 Task: Use Alarm Sound Effect in this video "Movie B.mp4"
Action: Mouse moved to (281, 109)
Screenshot: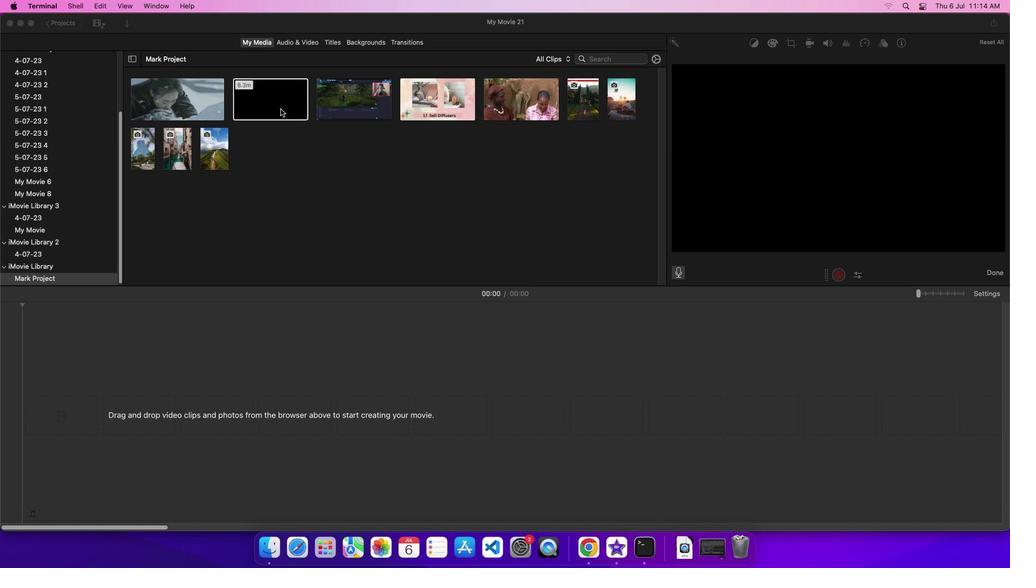 
Action: Mouse pressed left at (281, 109)
Screenshot: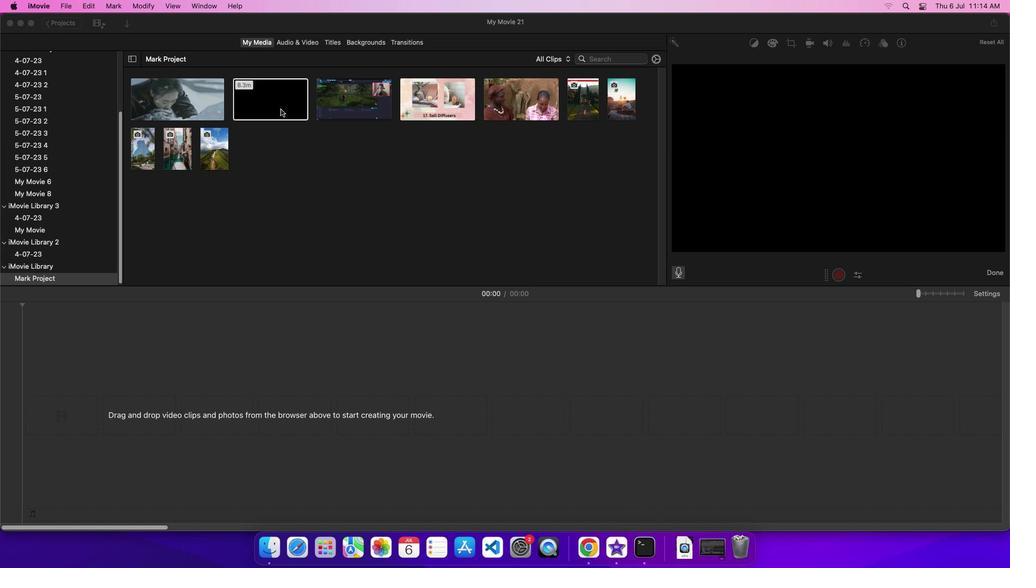 
Action: Mouse pressed left at (281, 109)
Screenshot: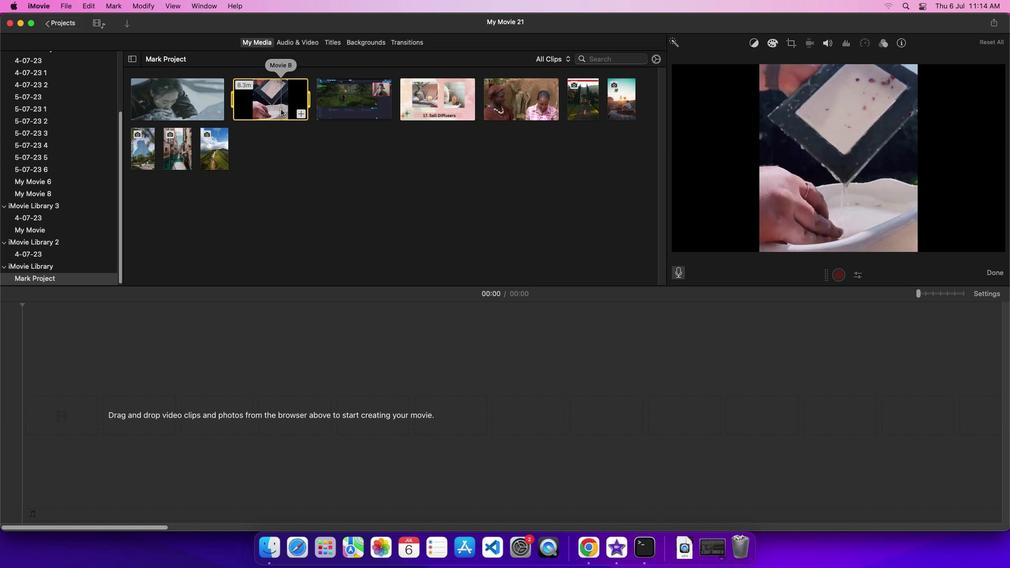 
Action: Mouse moved to (308, 43)
Screenshot: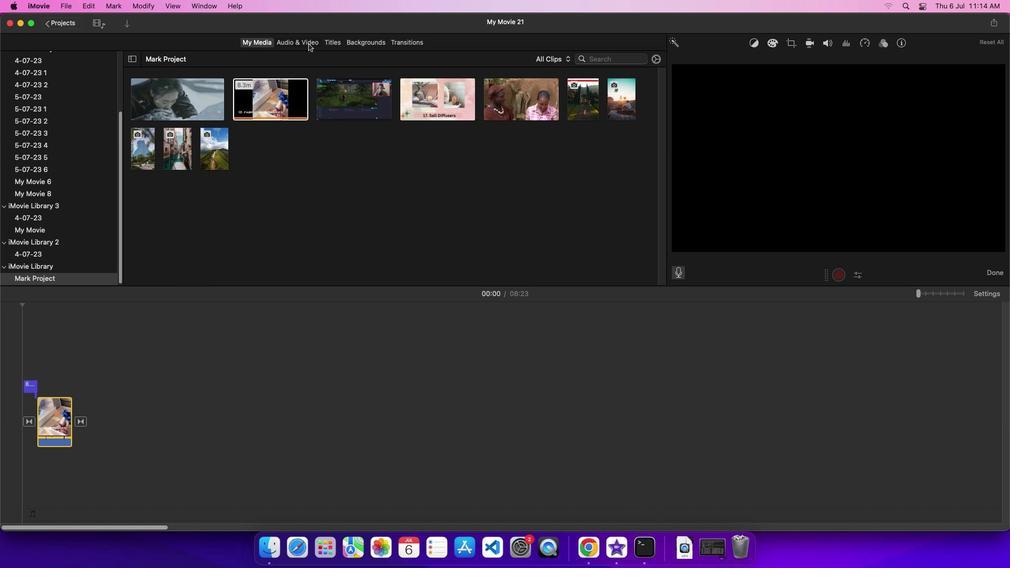 
Action: Mouse pressed left at (308, 43)
Screenshot: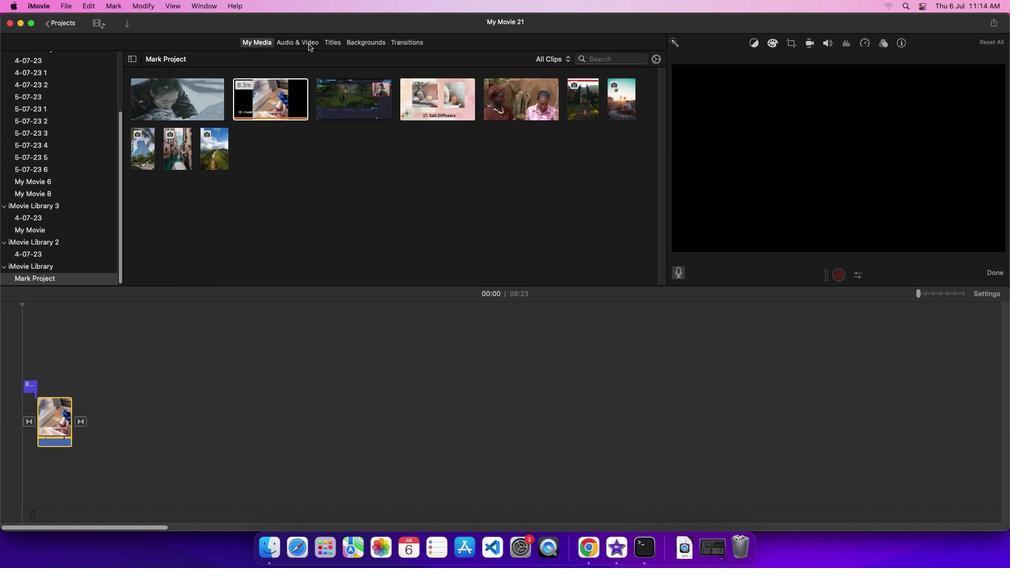 
Action: Mouse moved to (95, 97)
Screenshot: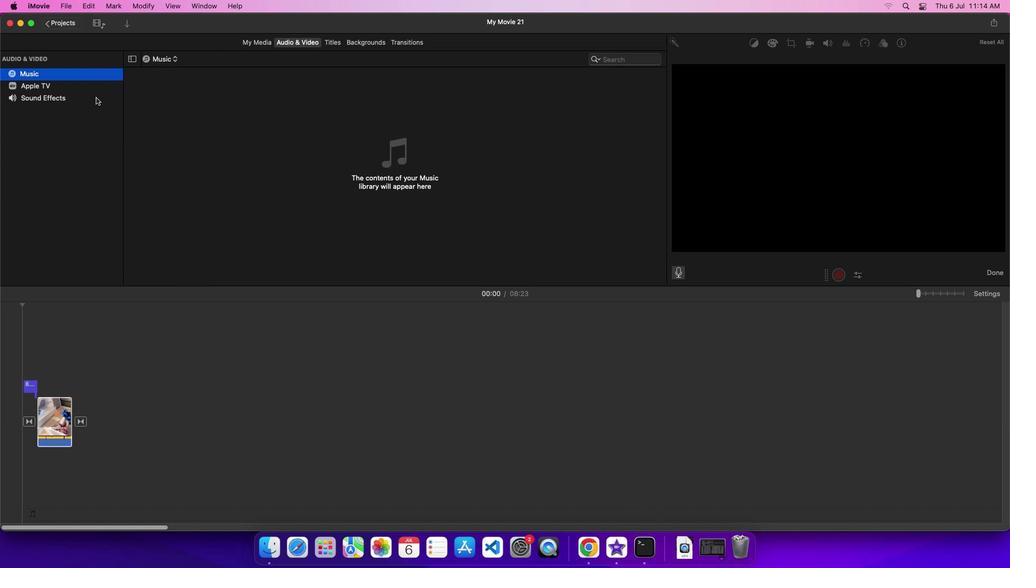 
Action: Mouse pressed left at (95, 97)
Screenshot: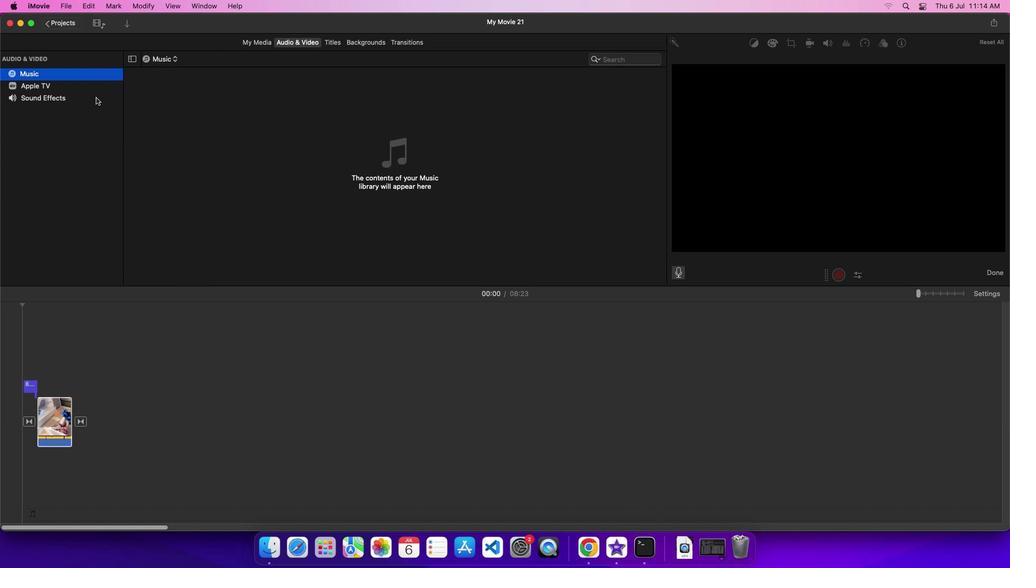 
Action: Mouse moved to (167, 218)
Screenshot: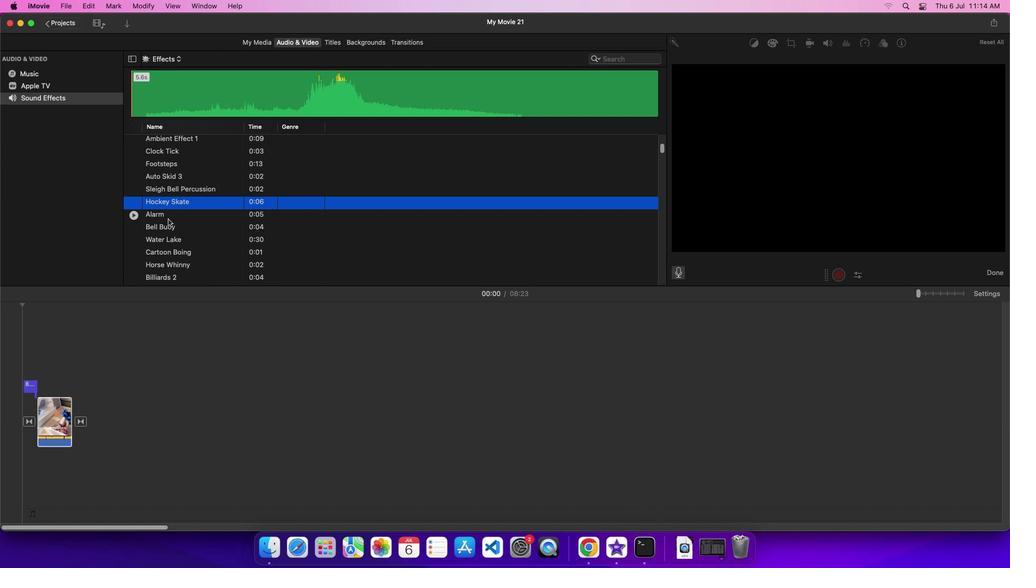 
Action: Mouse pressed left at (167, 218)
Screenshot: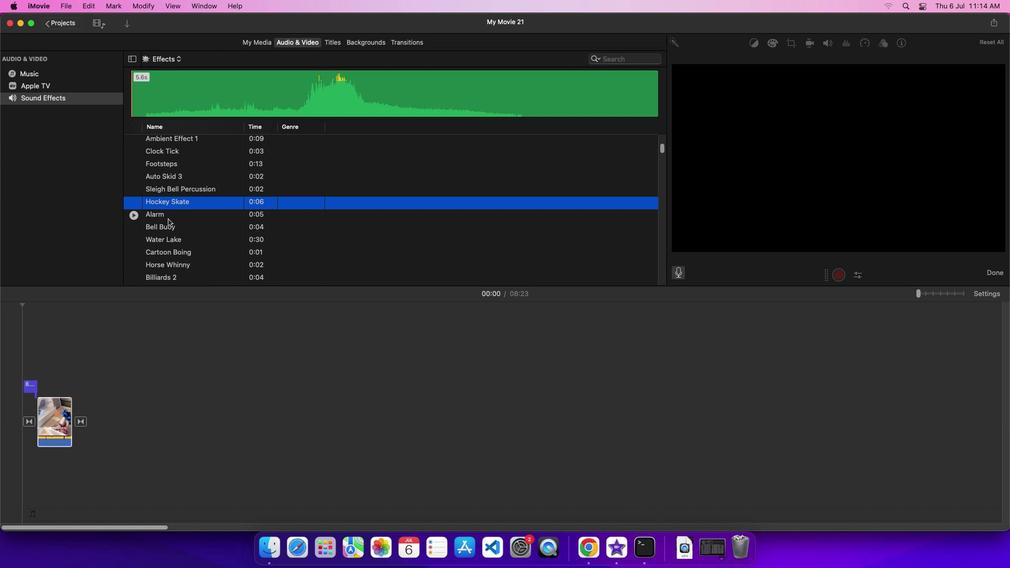 
Action: Mouse moved to (200, 216)
Screenshot: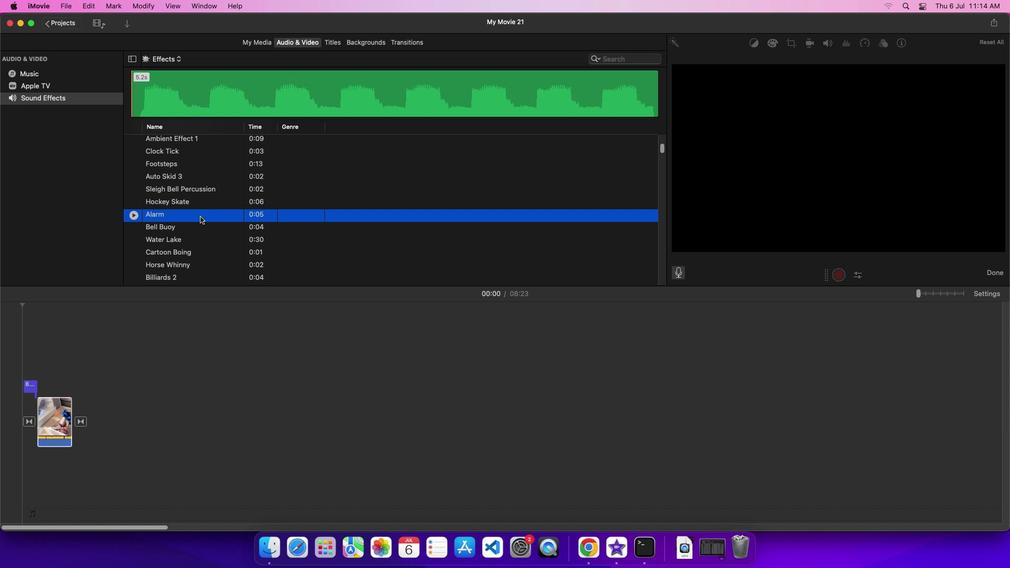 
Action: Mouse pressed left at (200, 216)
Screenshot: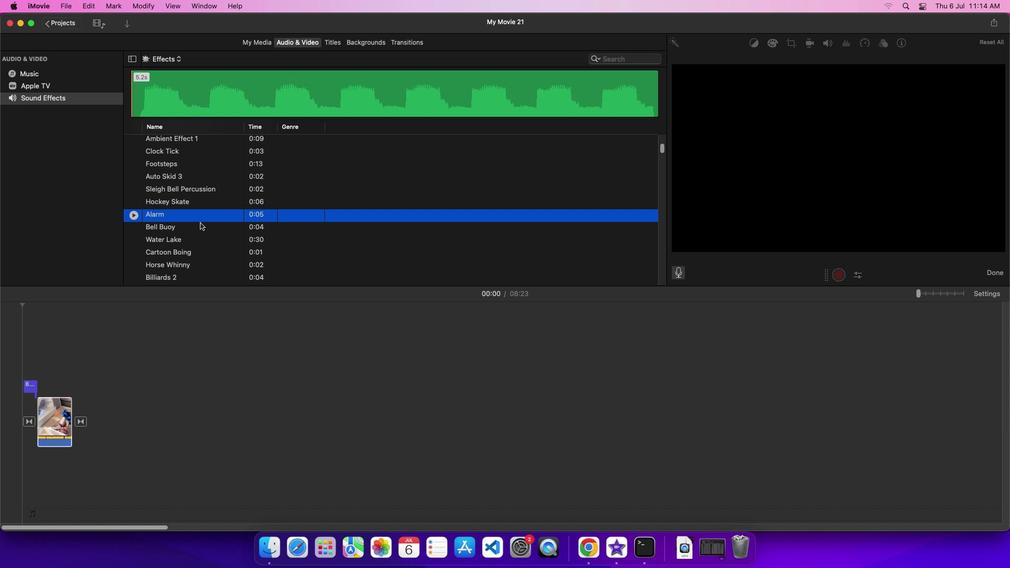 
Action: Mouse moved to (65, 473)
Screenshot: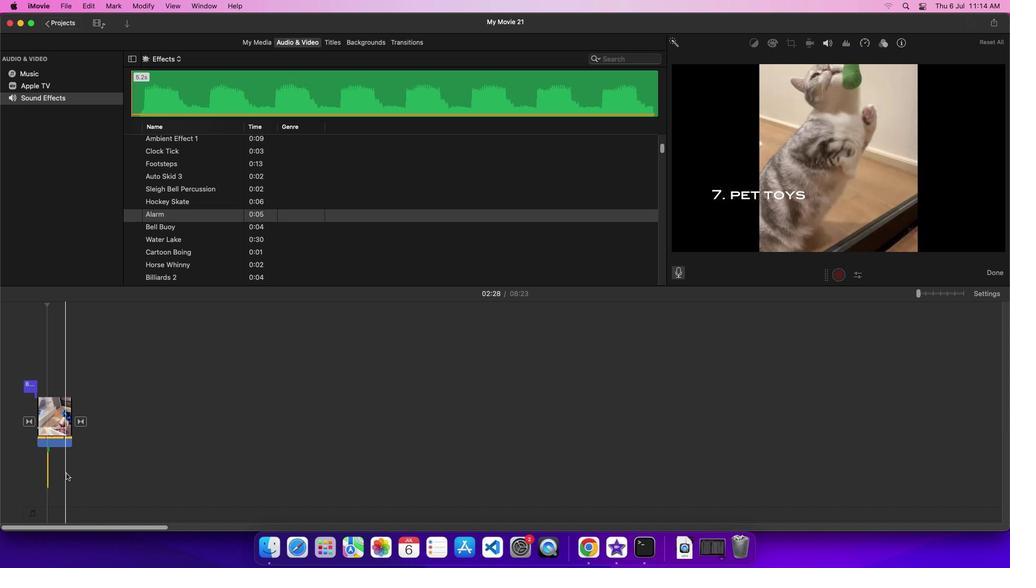 
